 Task: Make in the project VectorTech an epic 'Data Migration'.
Action: Mouse moved to (944, 49)
Screenshot: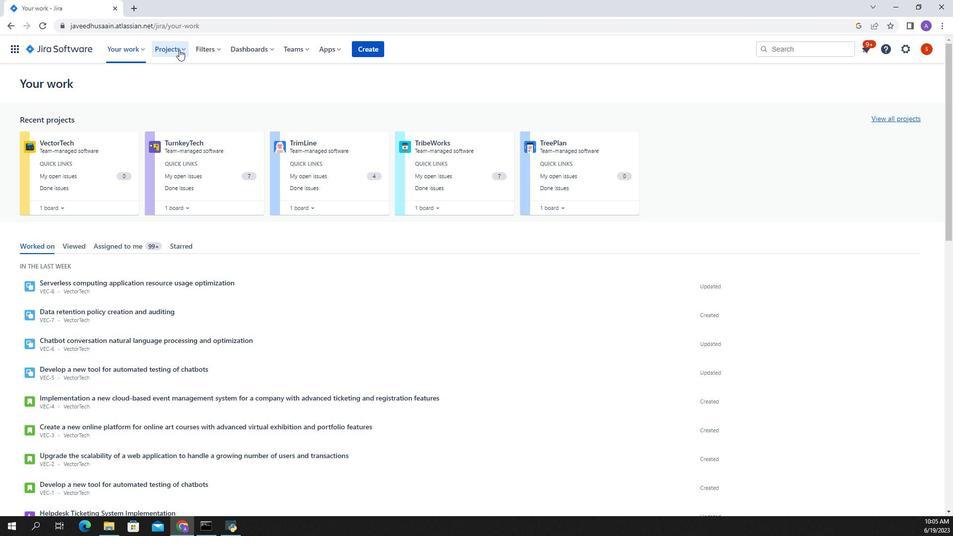 
Action: Mouse pressed left at (944, 49)
Screenshot: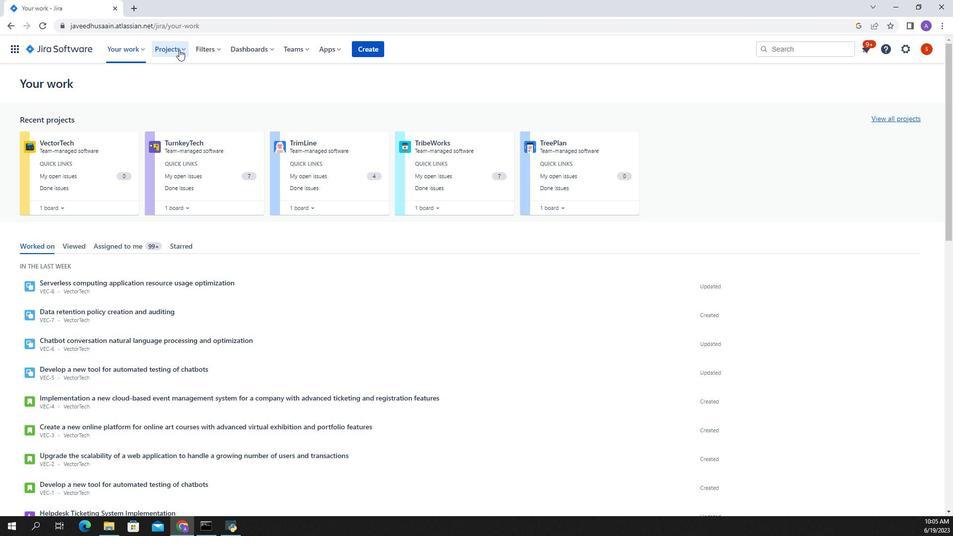 
Action: Mouse moved to (946, 99)
Screenshot: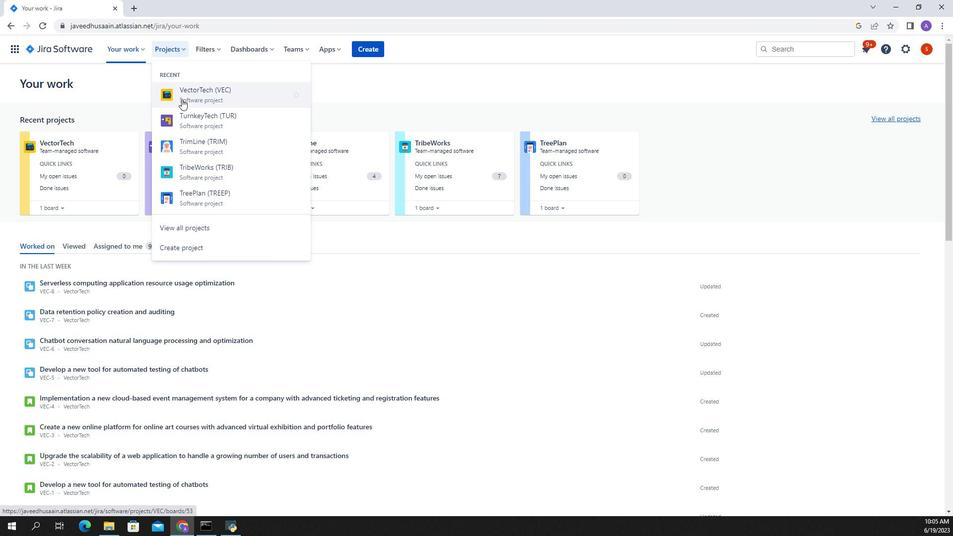 
Action: Mouse pressed left at (946, 99)
Screenshot: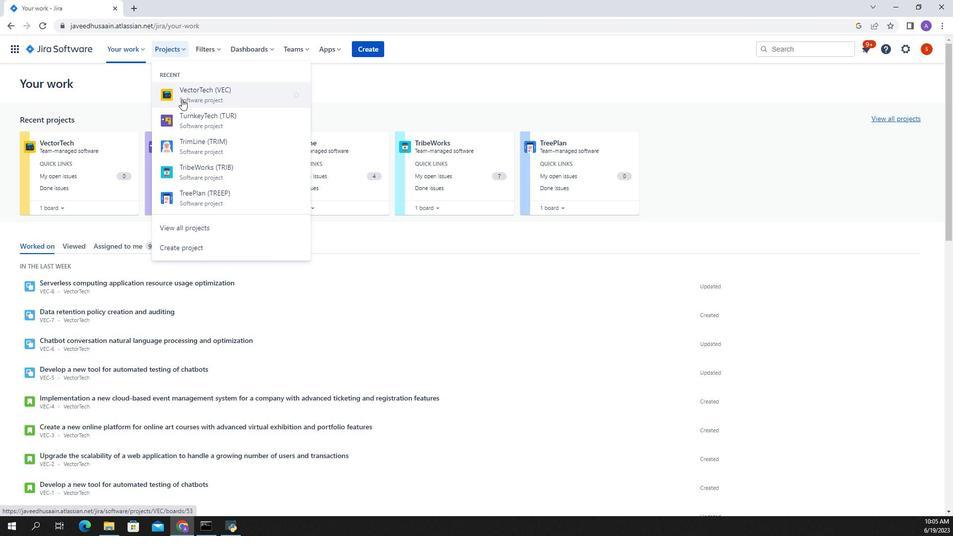 
Action: Mouse moved to (837, 150)
Screenshot: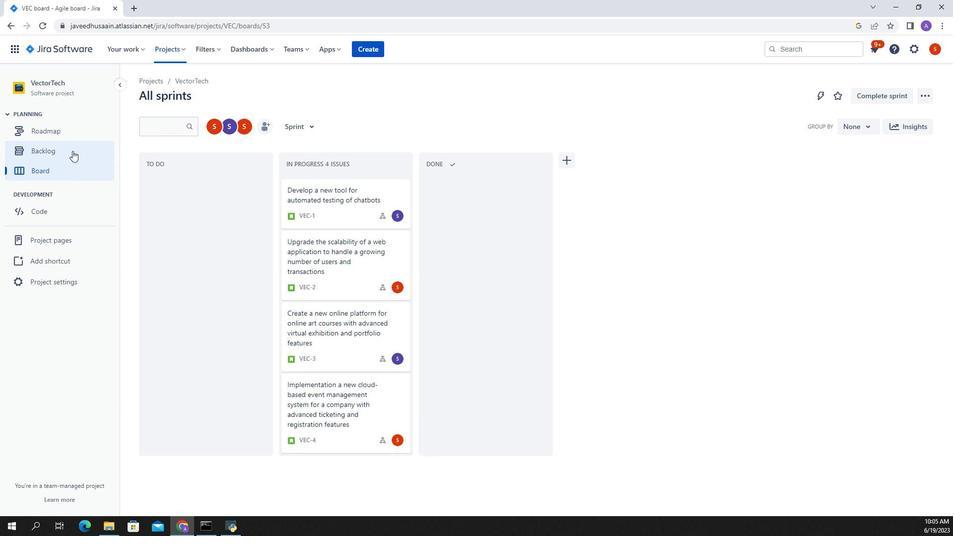 
Action: Mouse pressed left at (837, 150)
Screenshot: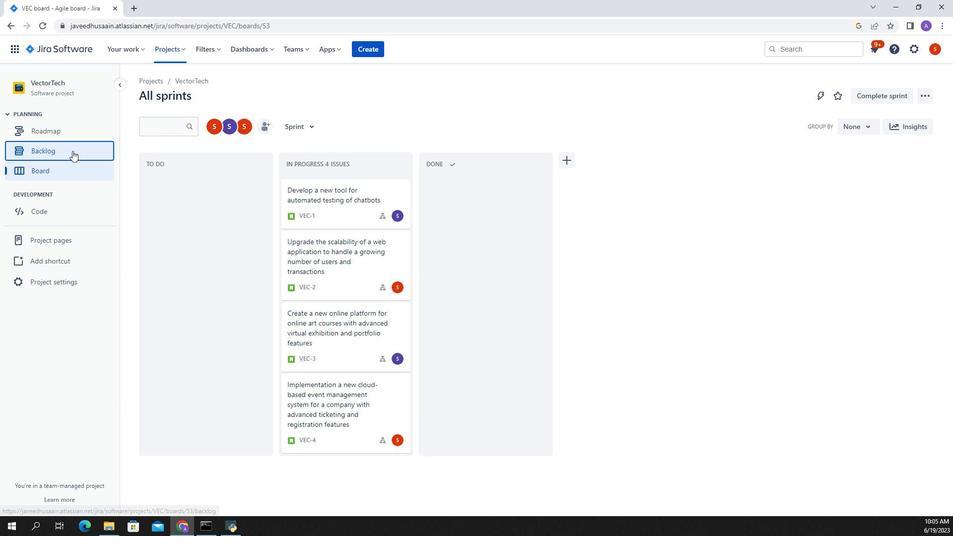 
Action: Mouse moved to (963, 339)
Screenshot: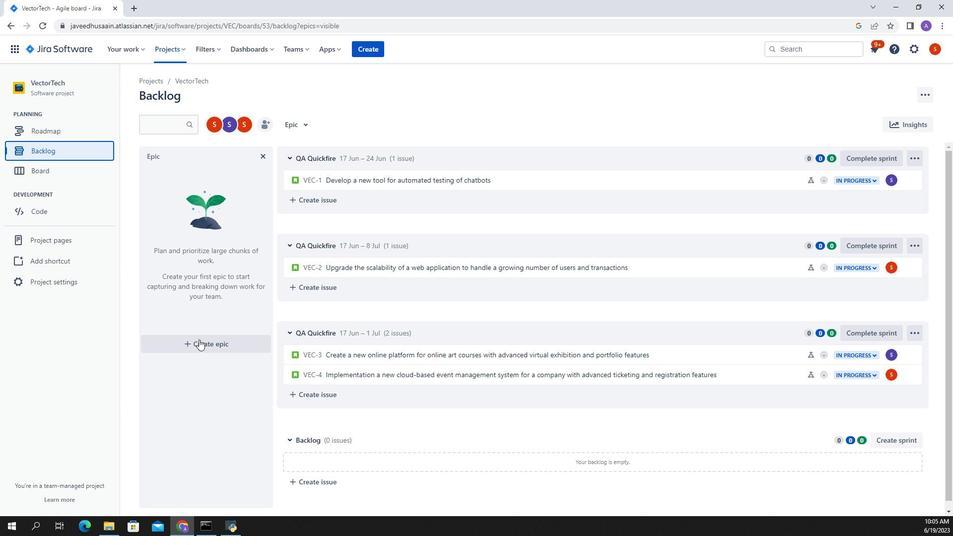 
Action: Mouse pressed left at (963, 339)
Screenshot: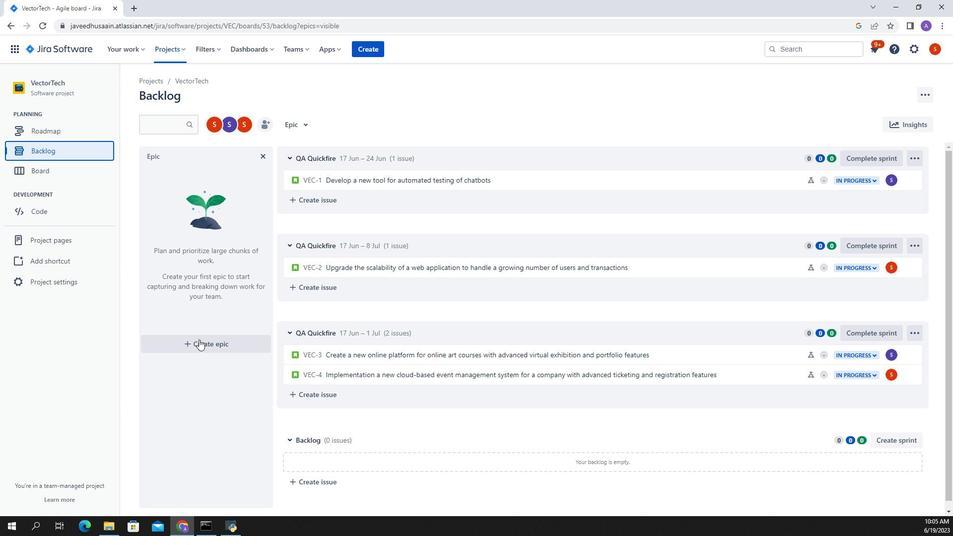 
Action: Key pressed <Key.caps_lock>D<Key.caps_lock>ata<Key.space><Key.caps_lock>M<Key.caps_lock>igration<Key.enter>
Screenshot: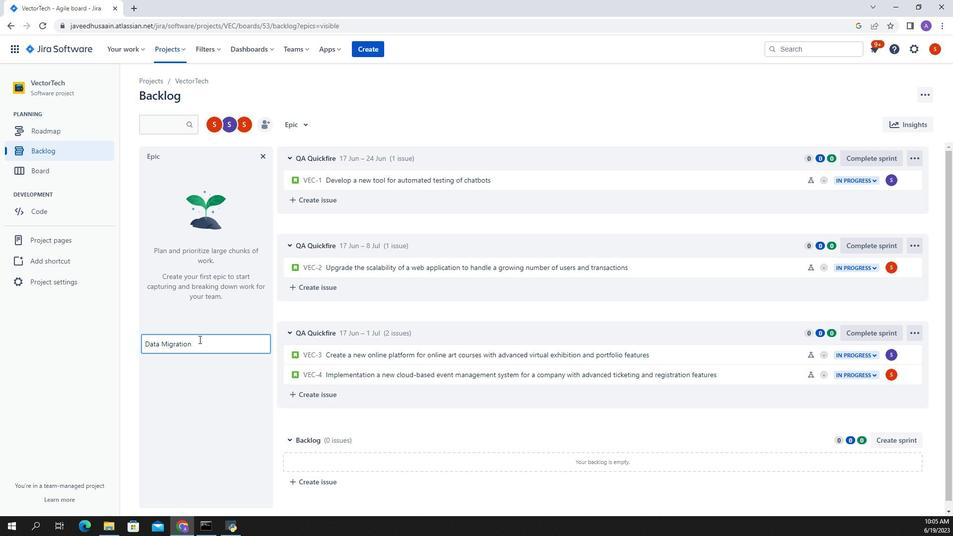 
